 Task: Add Natural Path/Silver Wings Silver Aloe Vera Gel to the cart.
Action: Mouse moved to (815, 307)
Screenshot: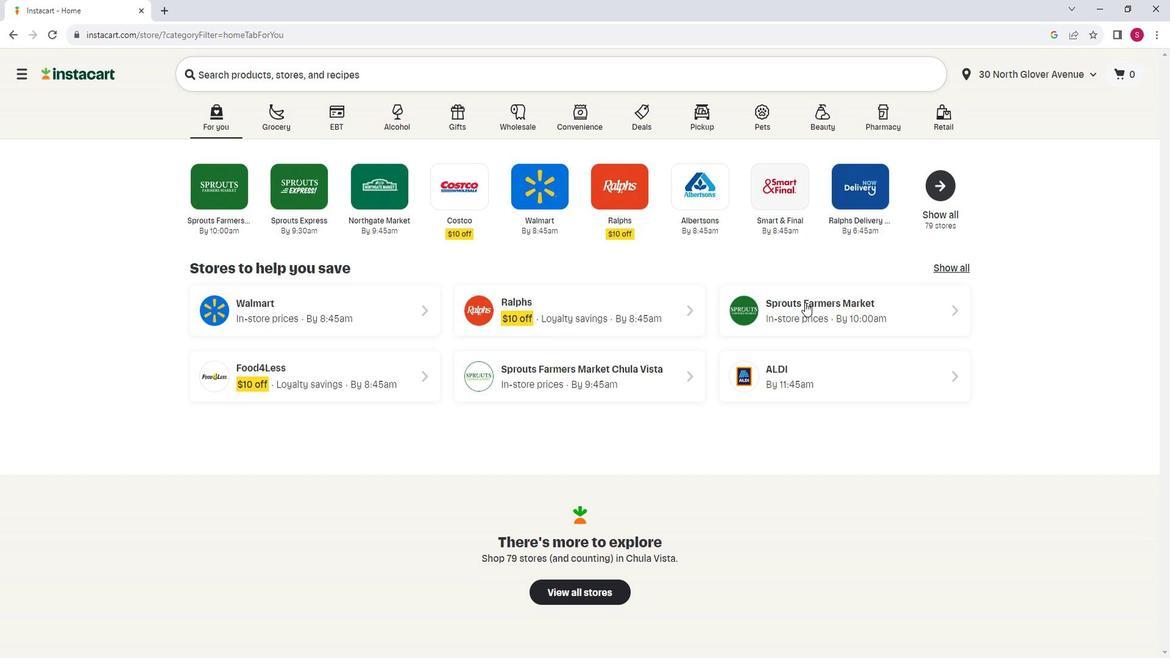 
Action: Mouse pressed left at (815, 307)
Screenshot: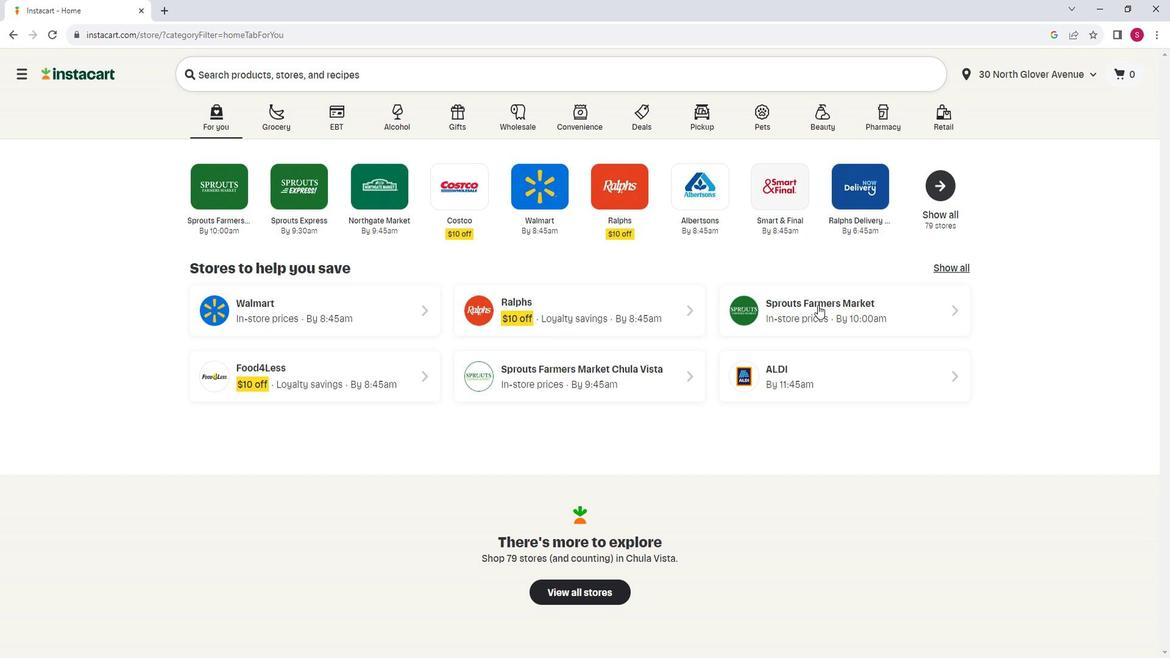
Action: Mouse moved to (73, 405)
Screenshot: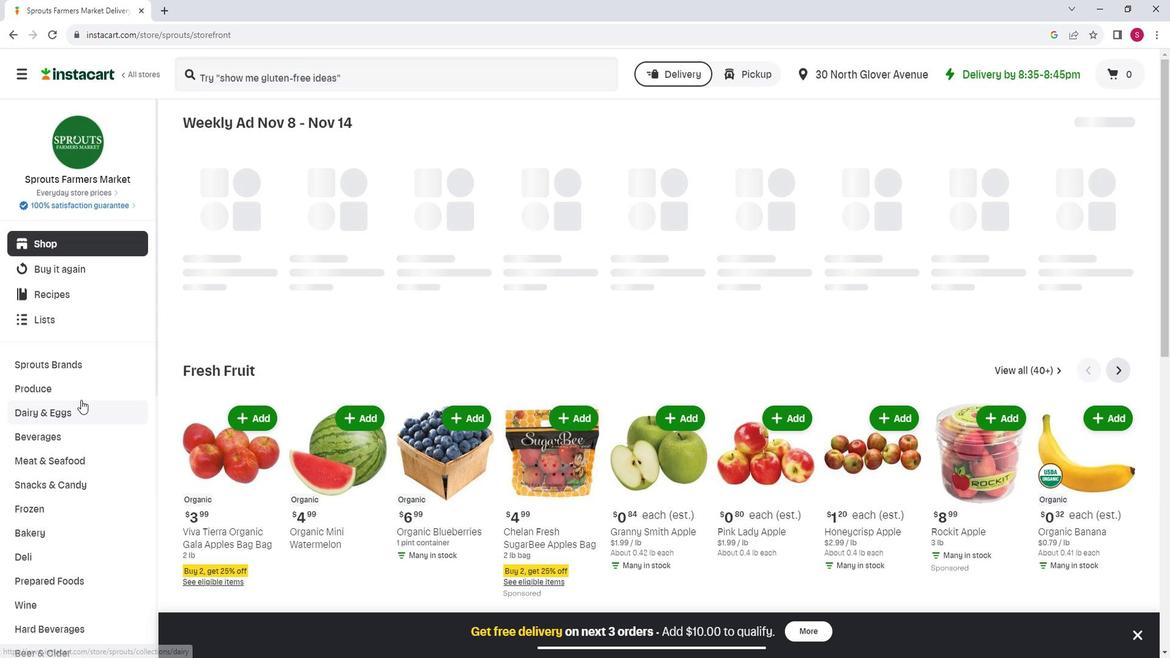 
Action: Mouse scrolled (73, 404) with delta (0, 0)
Screenshot: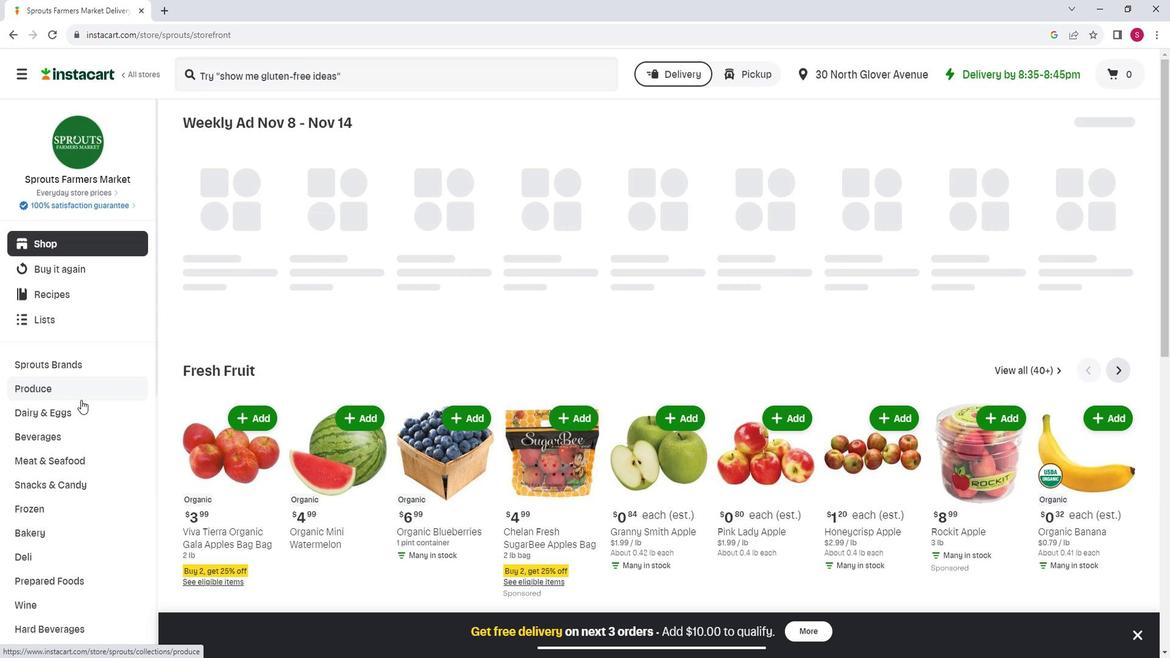 
Action: Mouse scrolled (73, 404) with delta (0, 0)
Screenshot: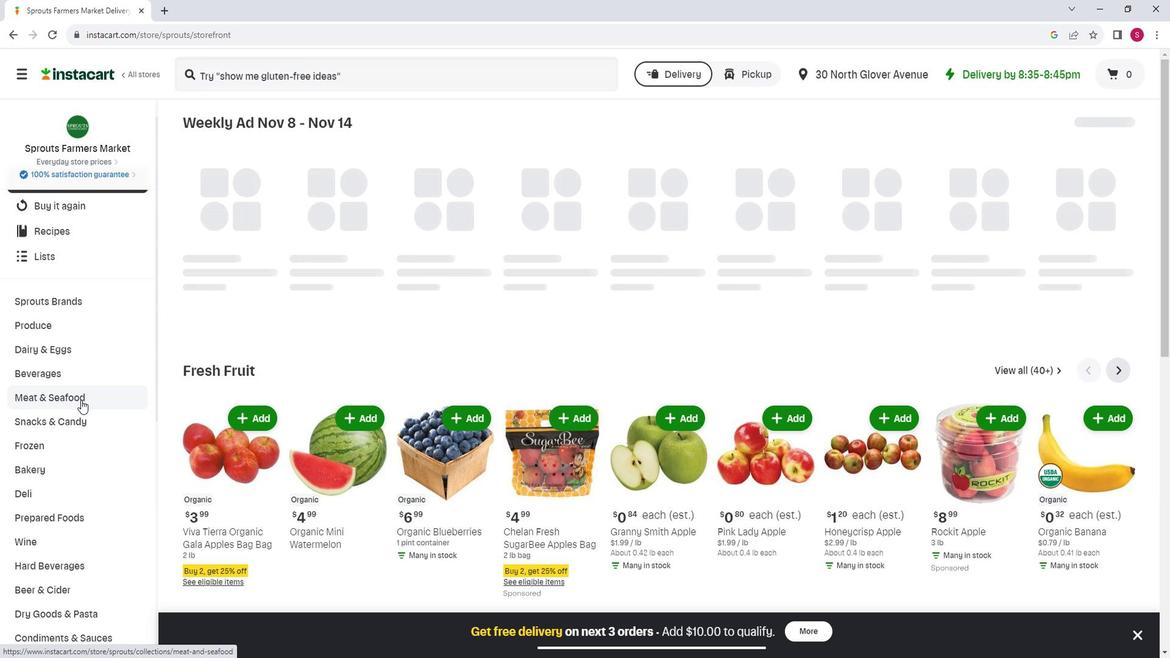 
Action: Mouse scrolled (73, 404) with delta (0, 0)
Screenshot: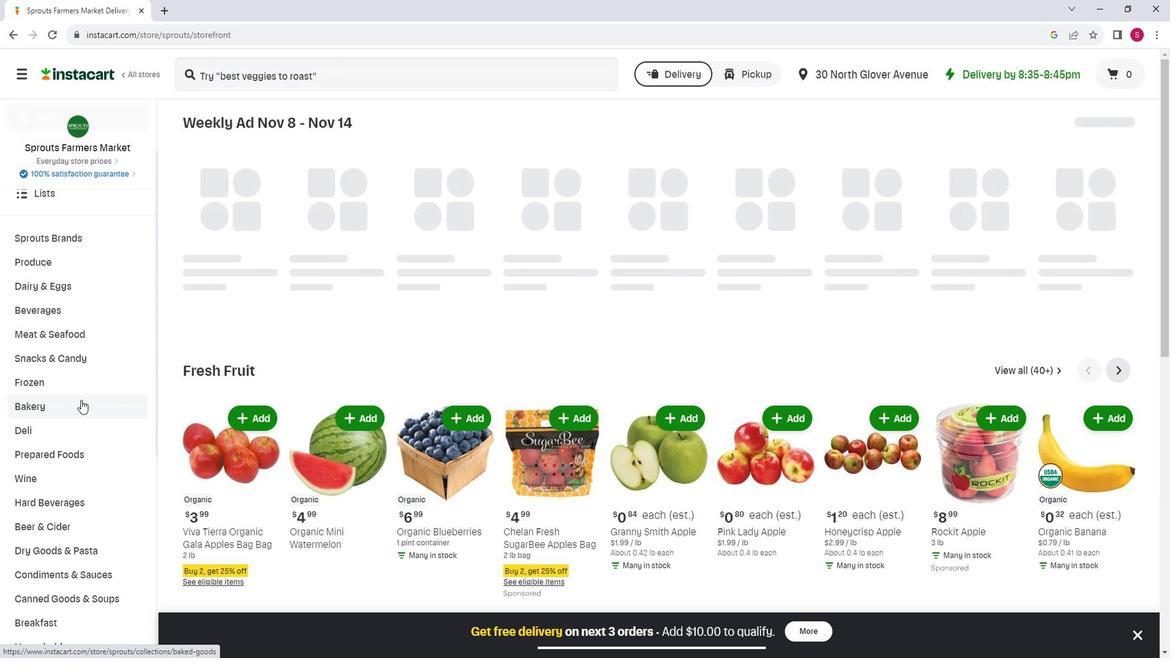 
Action: Mouse scrolled (73, 404) with delta (0, 0)
Screenshot: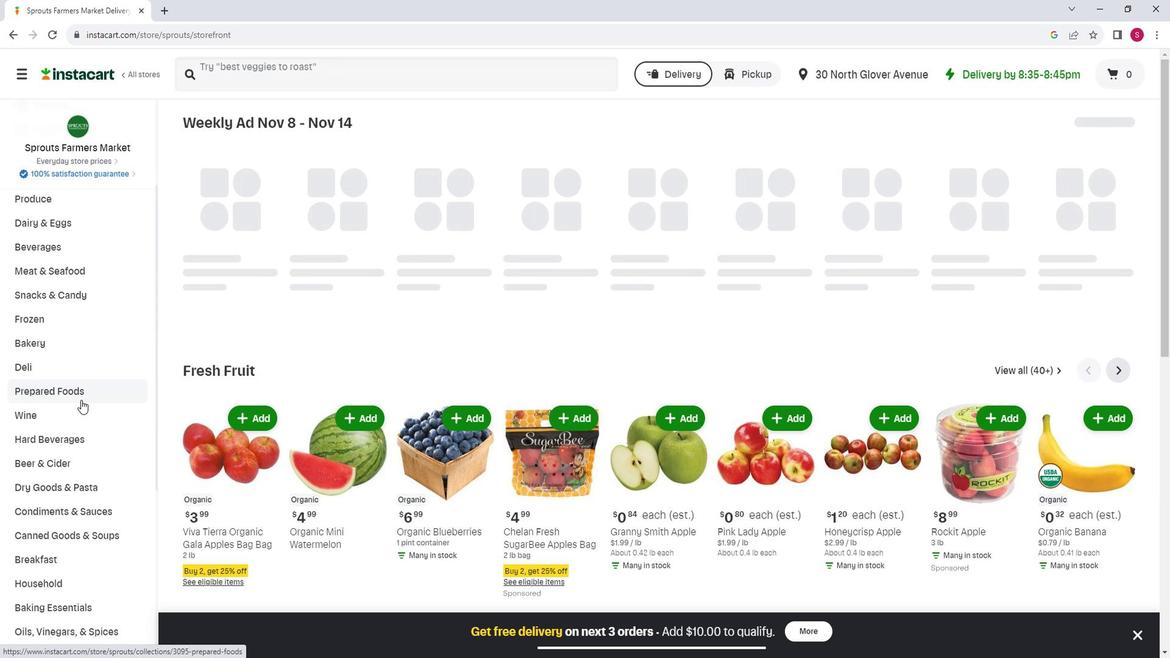 
Action: Mouse moved to (76, 405)
Screenshot: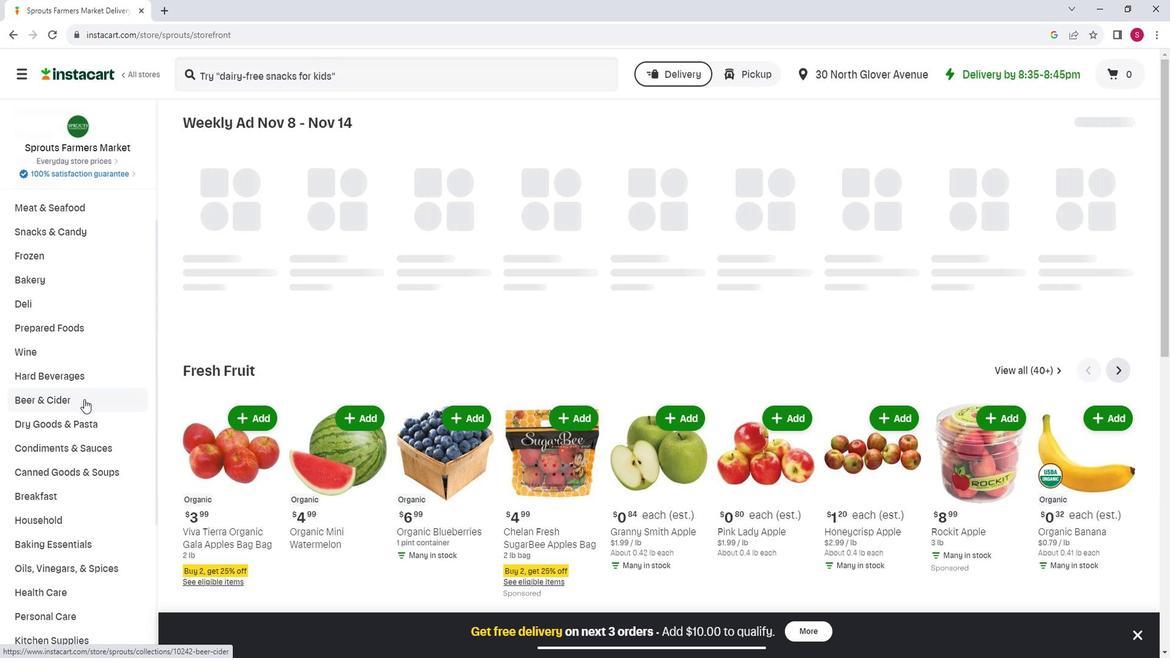 
Action: Mouse scrolled (76, 404) with delta (0, 0)
Screenshot: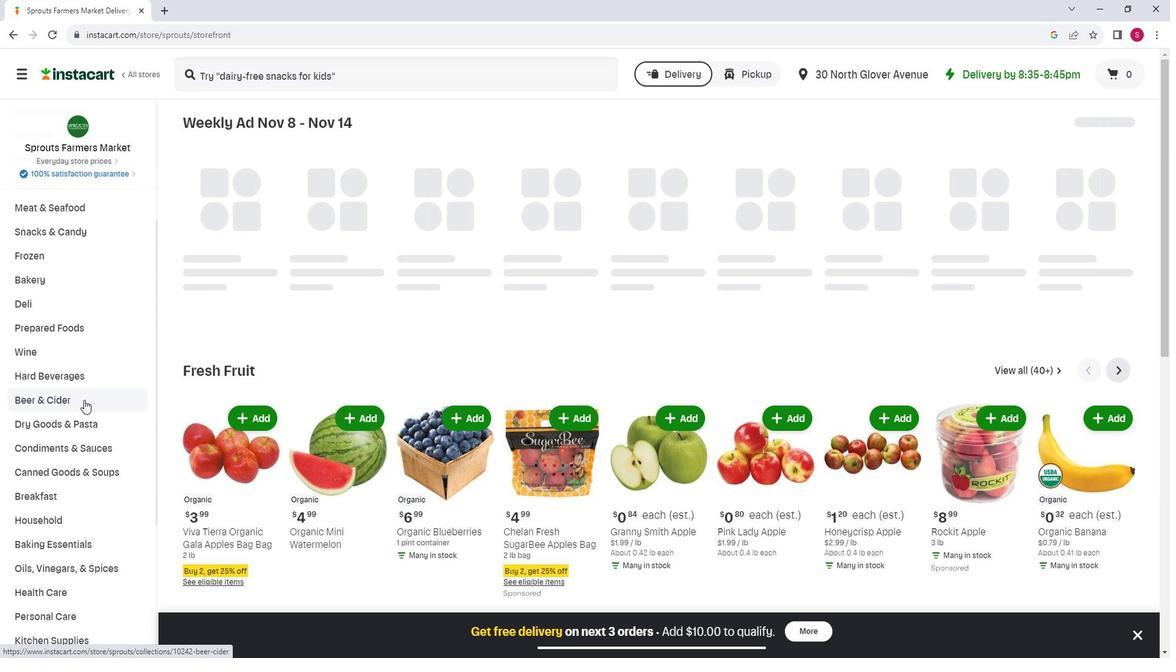 
Action: Mouse moved to (76, 407)
Screenshot: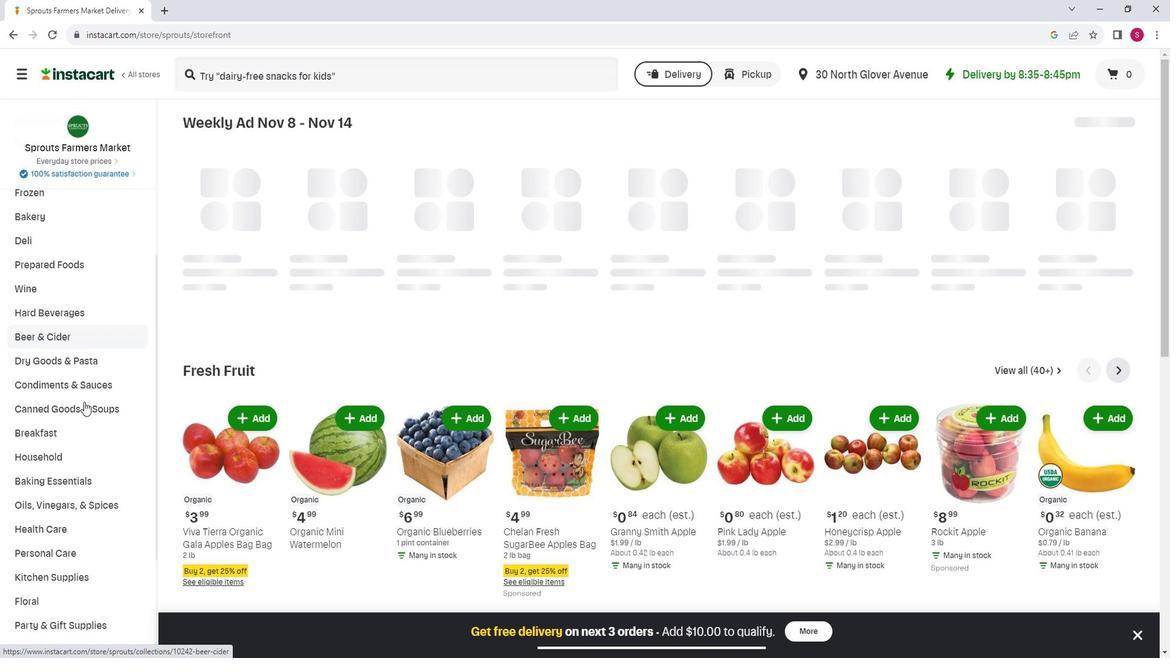 
Action: Mouse scrolled (76, 407) with delta (0, 0)
Screenshot: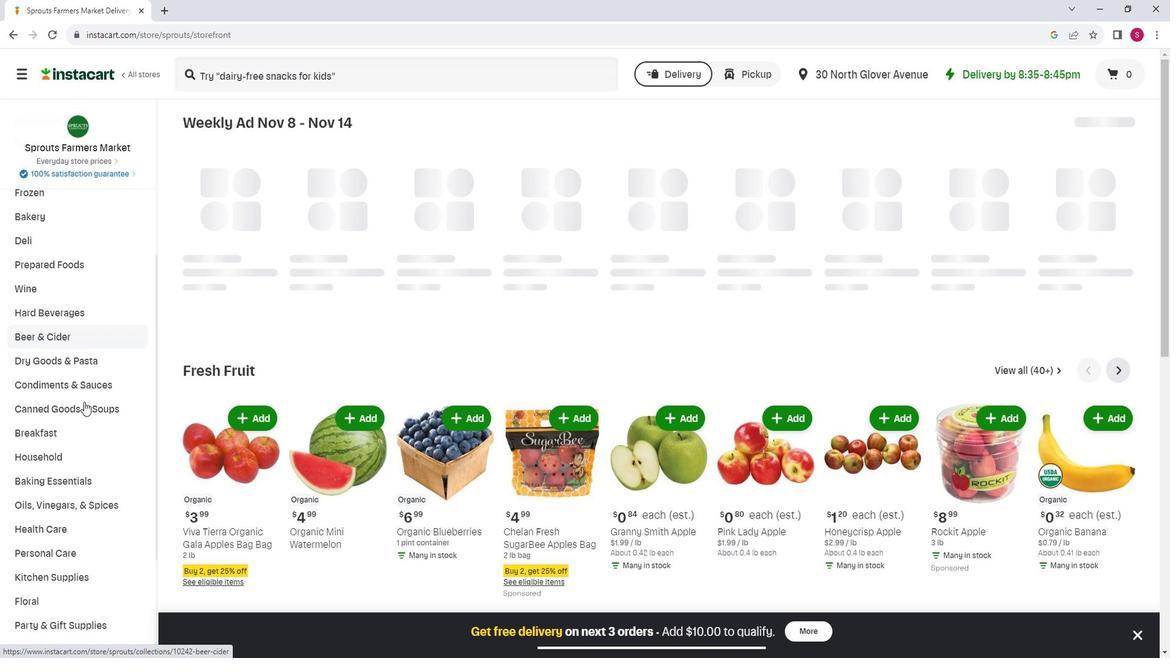 
Action: Mouse moved to (62, 494)
Screenshot: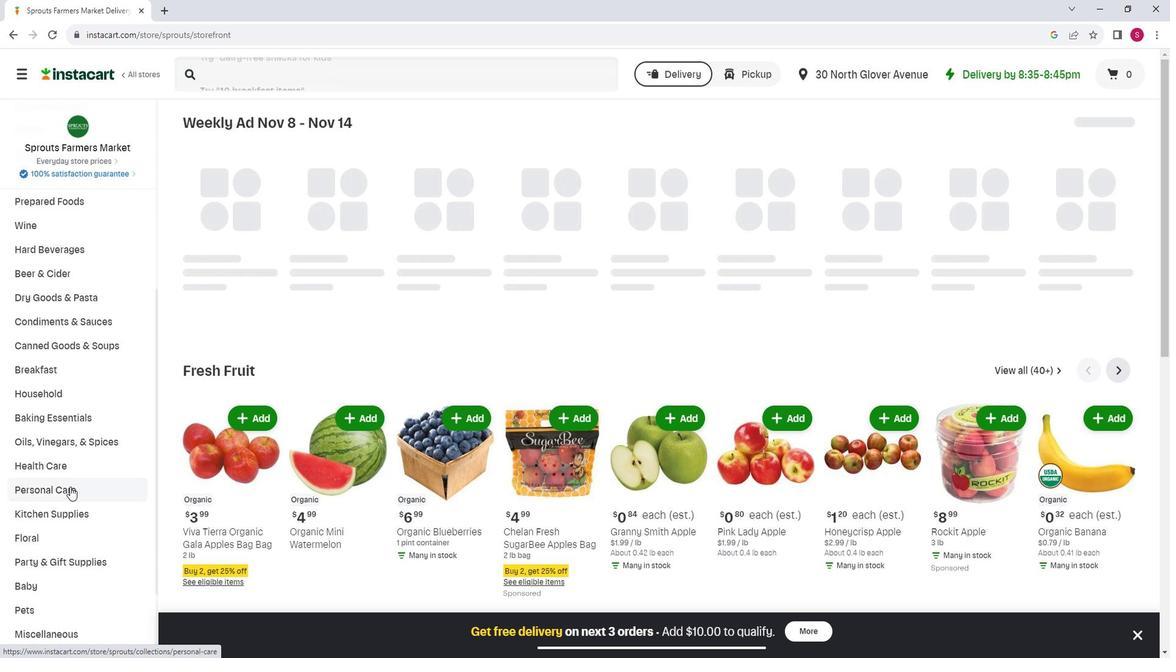 
Action: Mouse pressed left at (62, 494)
Screenshot: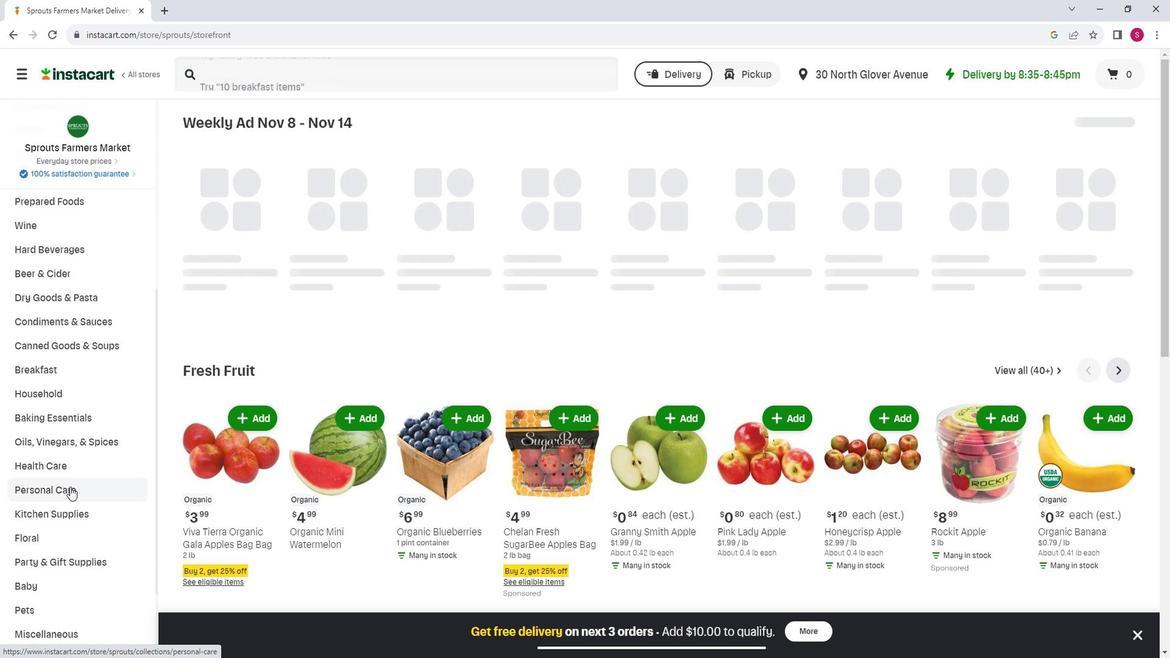 
Action: Mouse moved to (284, 168)
Screenshot: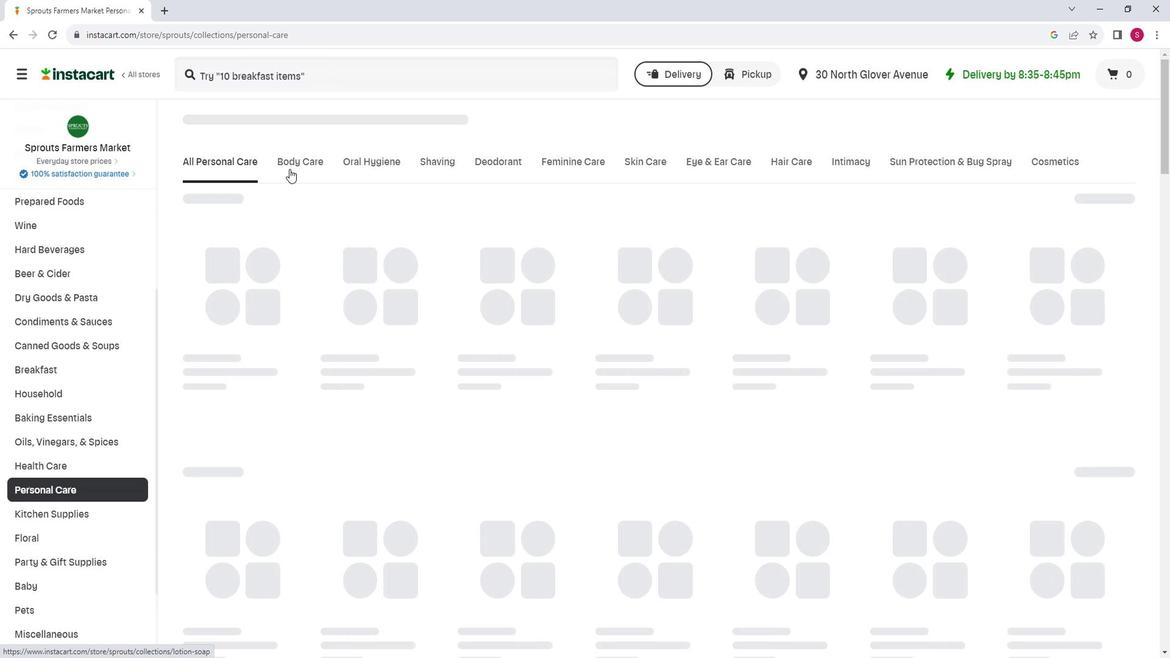 
Action: Mouse pressed left at (284, 168)
Screenshot: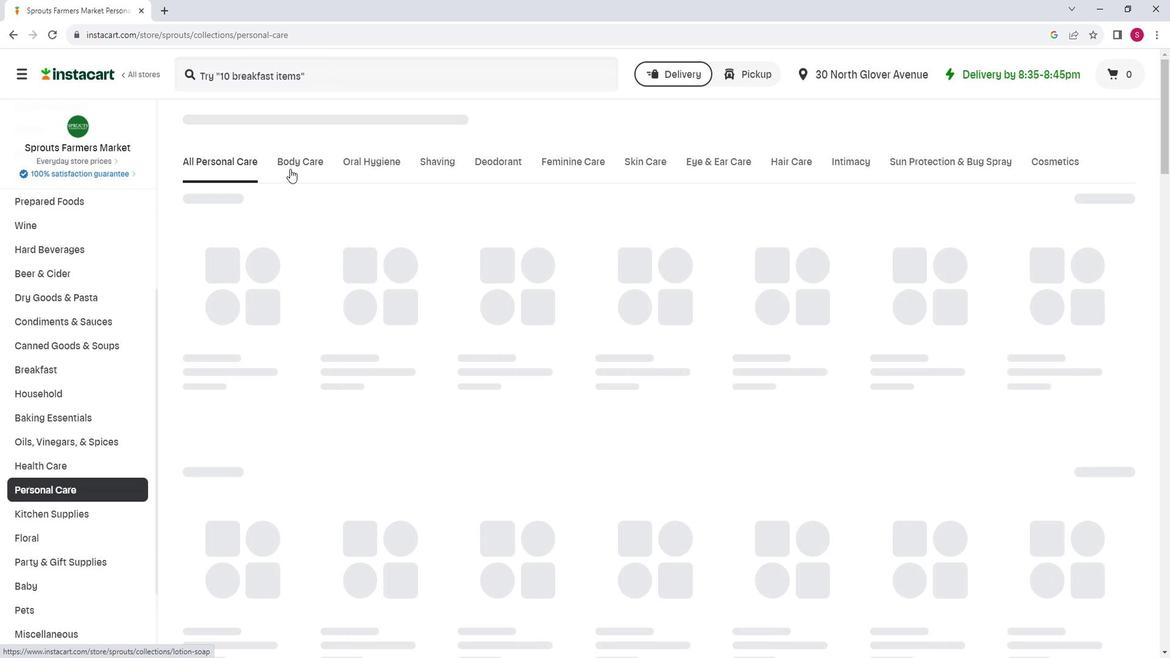 
Action: Mouse moved to (483, 205)
Screenshot: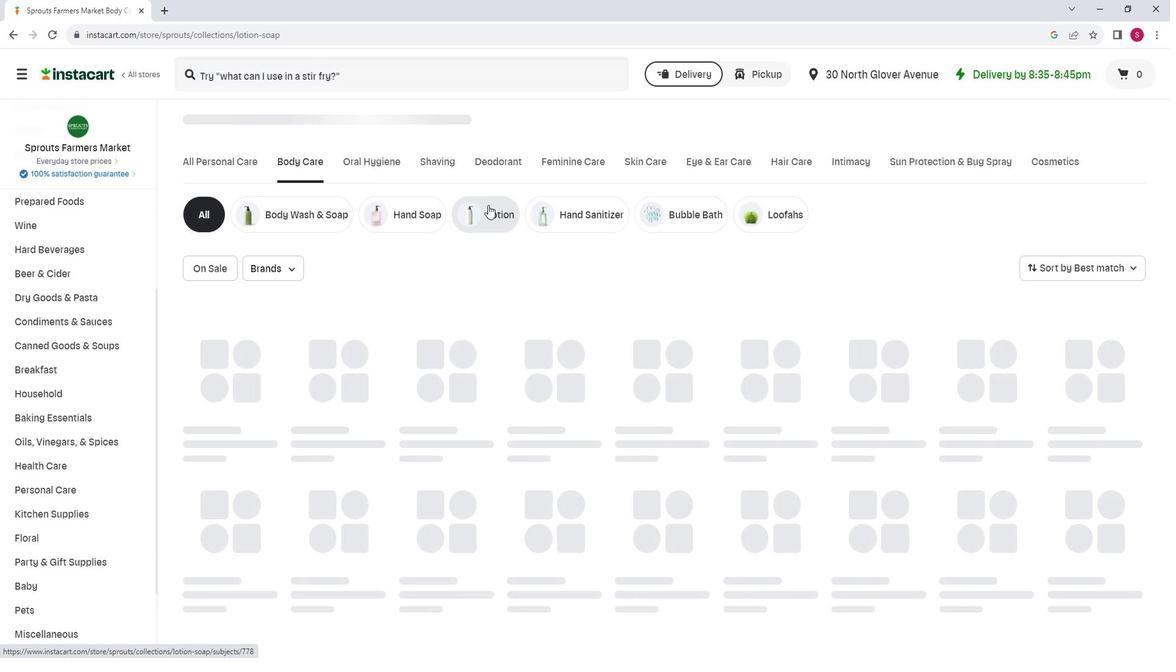 
Action: Mouse pressed left at (483, 205)
Screenshot: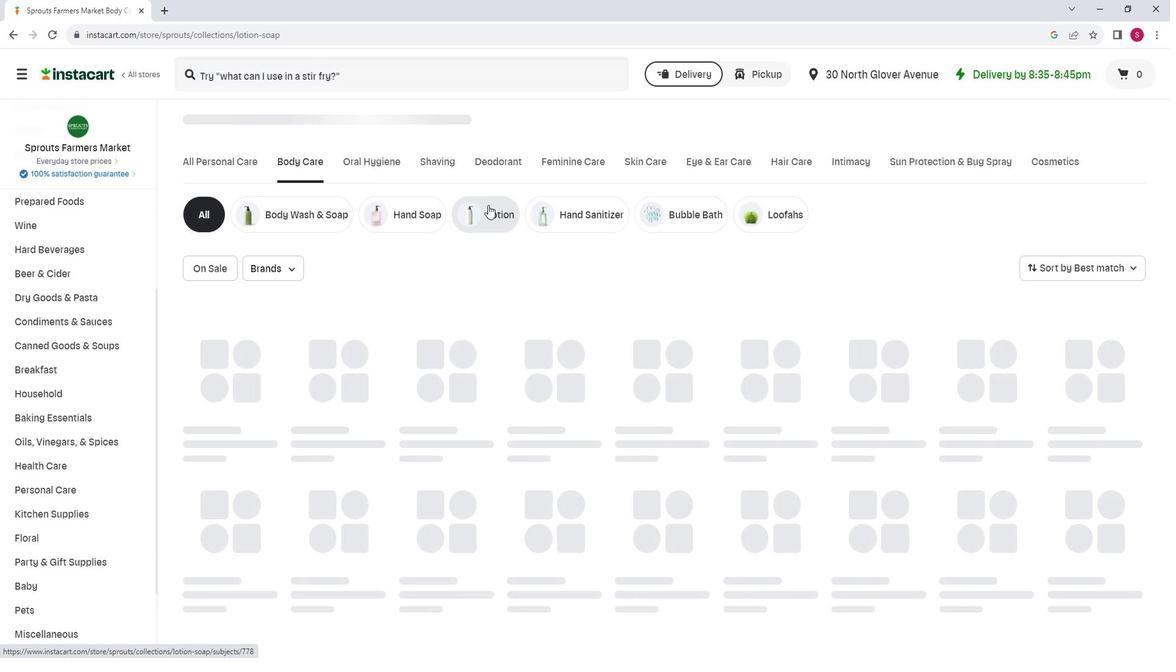
Action: Mouse moved to (303, 77)
Screenshot: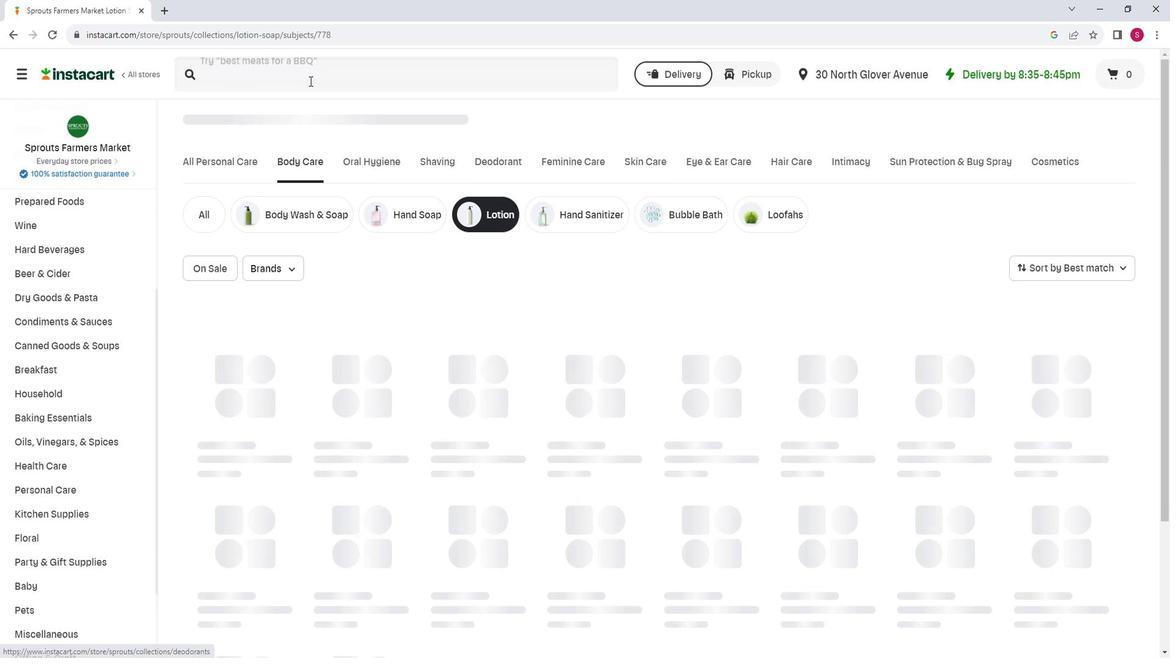 
Action: Mouse pressed left at (303, 77)
Screenshot: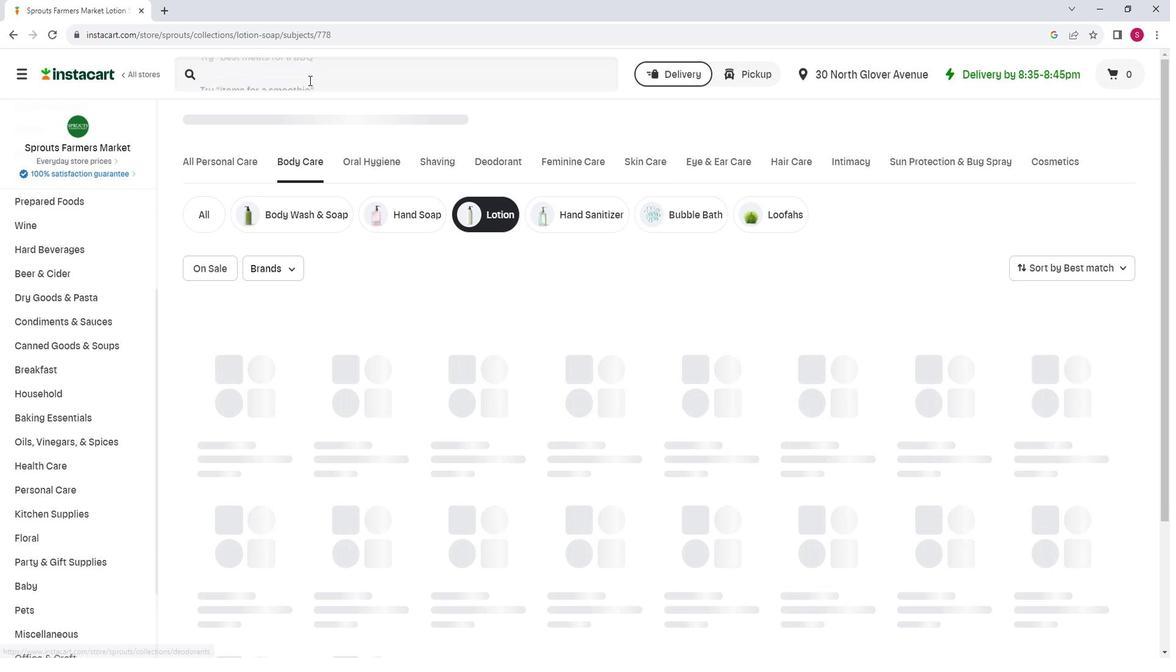 
Action: Mouse moved to (282, 66)
Screenshot: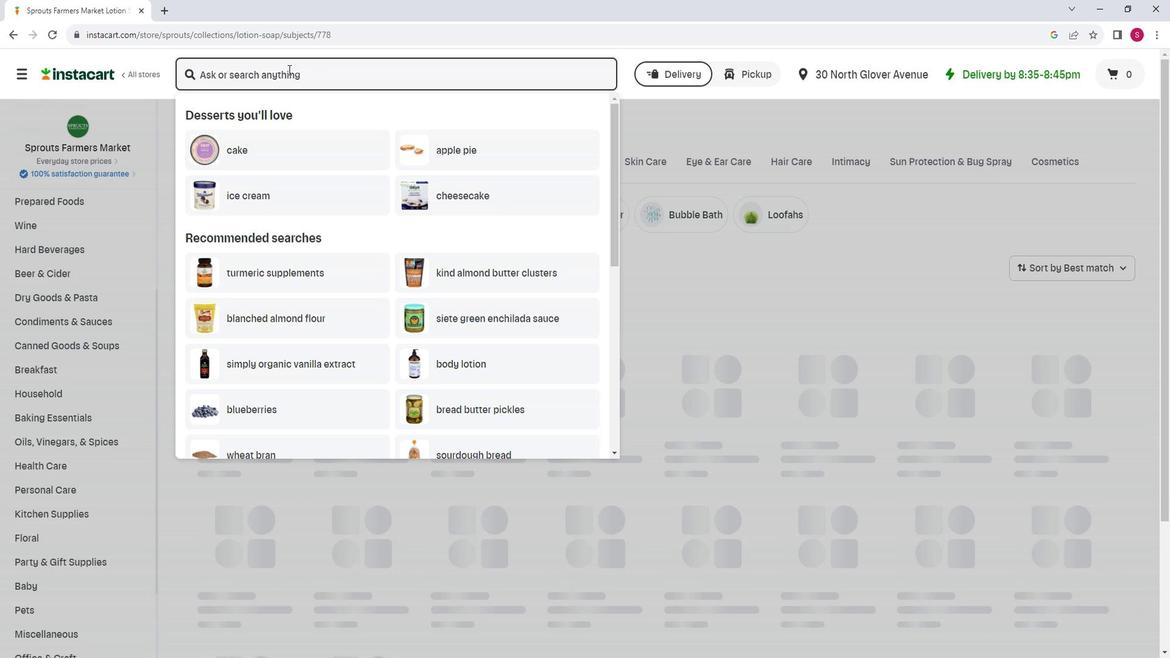 
Action: Key pressed <Key.shift>Natural<Key.space><Key.shift>Path/<Key.space><Key.shift>Silver<Key.space><Key.shift>Wings<Key.space><Key.shift>Silver<Key.space><Key.shift>Aloe<Key.space><Key.shift>Vera<Key.space><Key.shift>Gel<Key.space><Key.enter>
Screenshot: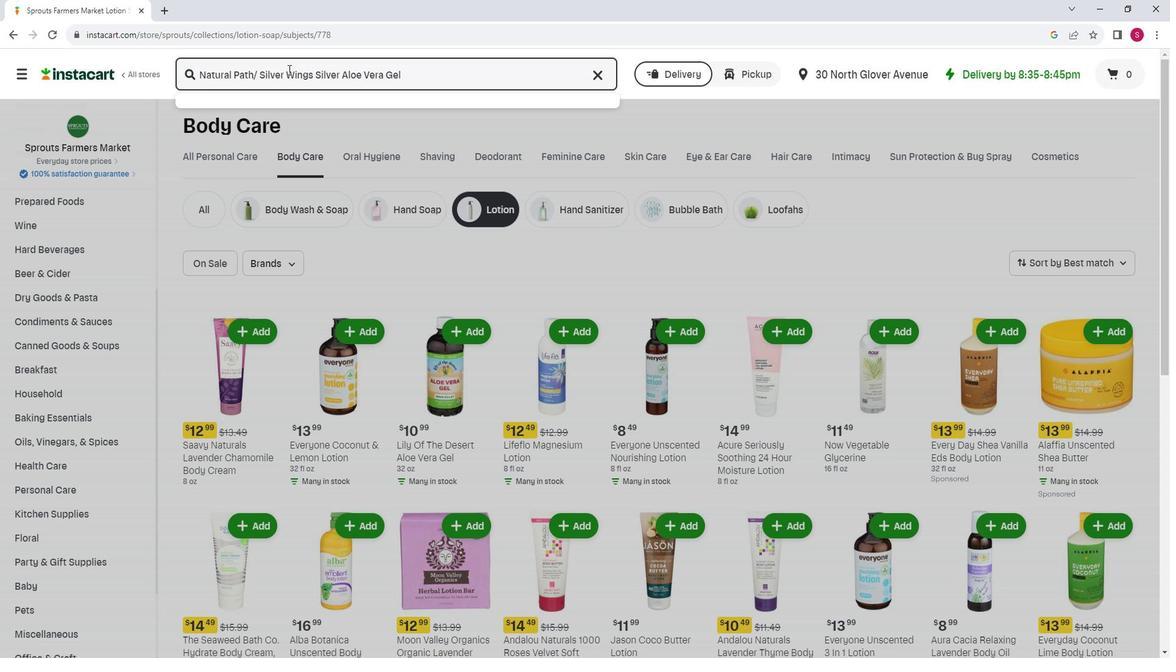 
Action: Mouse moved to (340, 170)
Screenshot: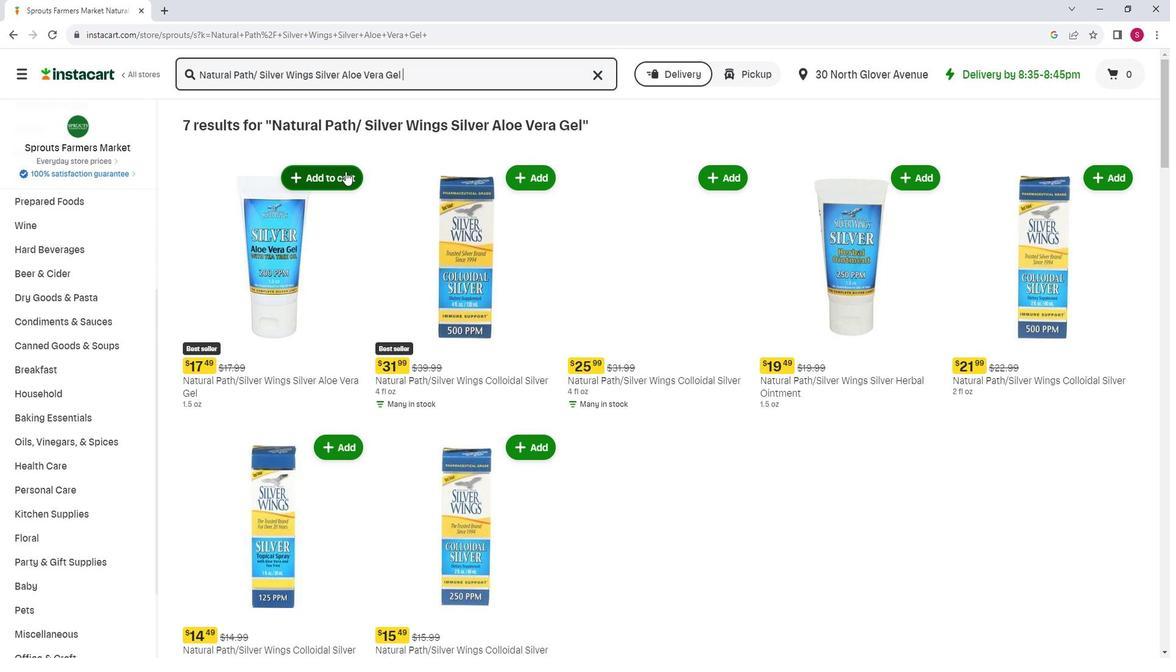 
Action: Mouse pressed left at (340, 170)
Screenshot: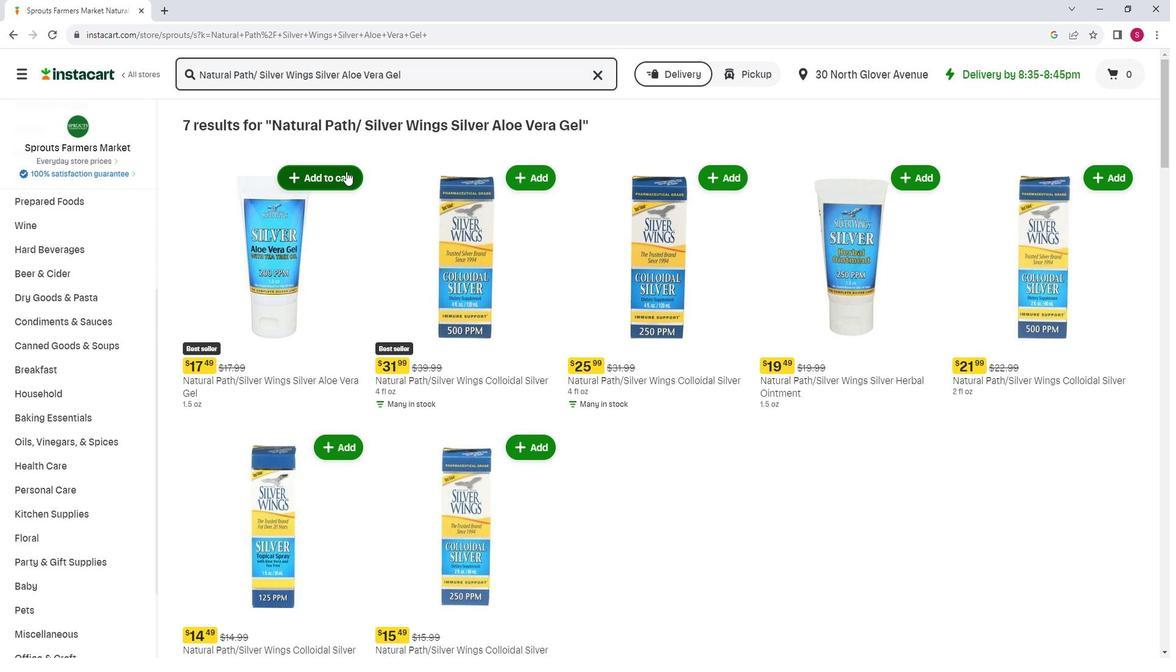 
Action: Mouse moved to (388, 155)
Screenshot: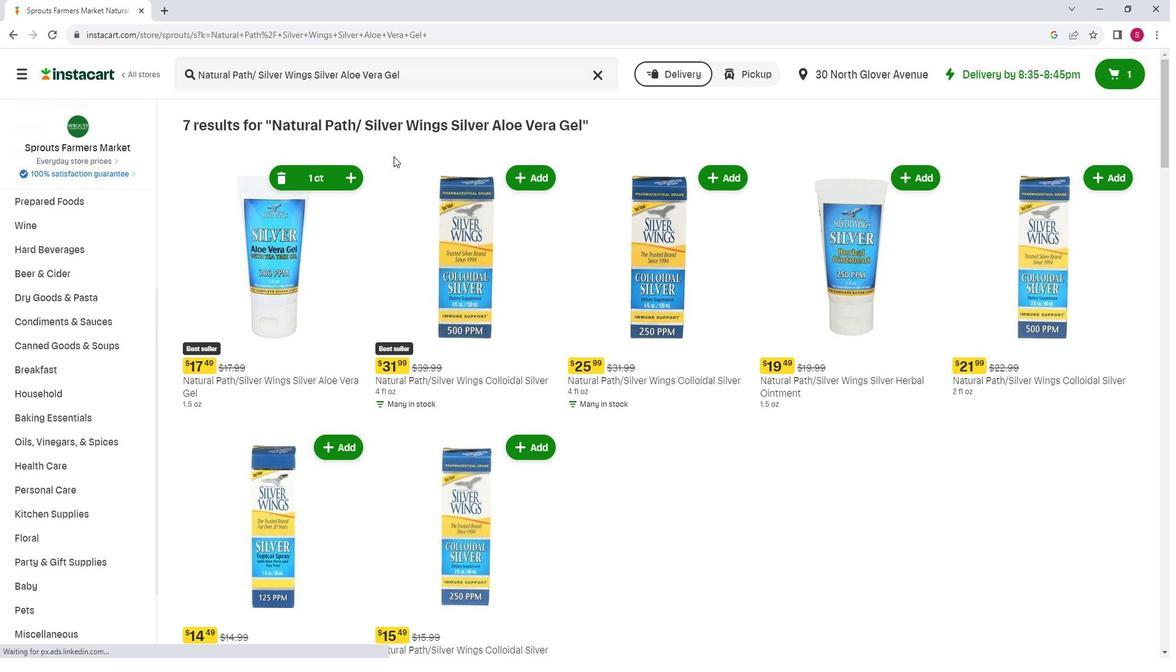 
